 Task: Zoom the drawing page on 200%.
Action: Mouse moved to (115, 91)
Screenshot: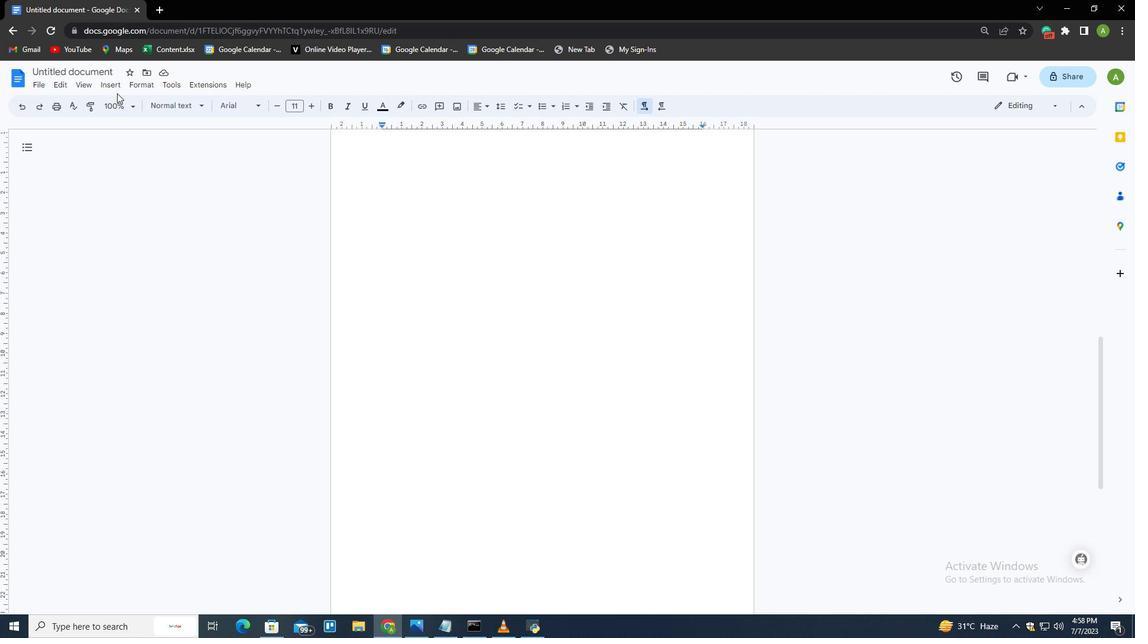 
Action: Mouse pressed left at (115, 91)
Screenshot: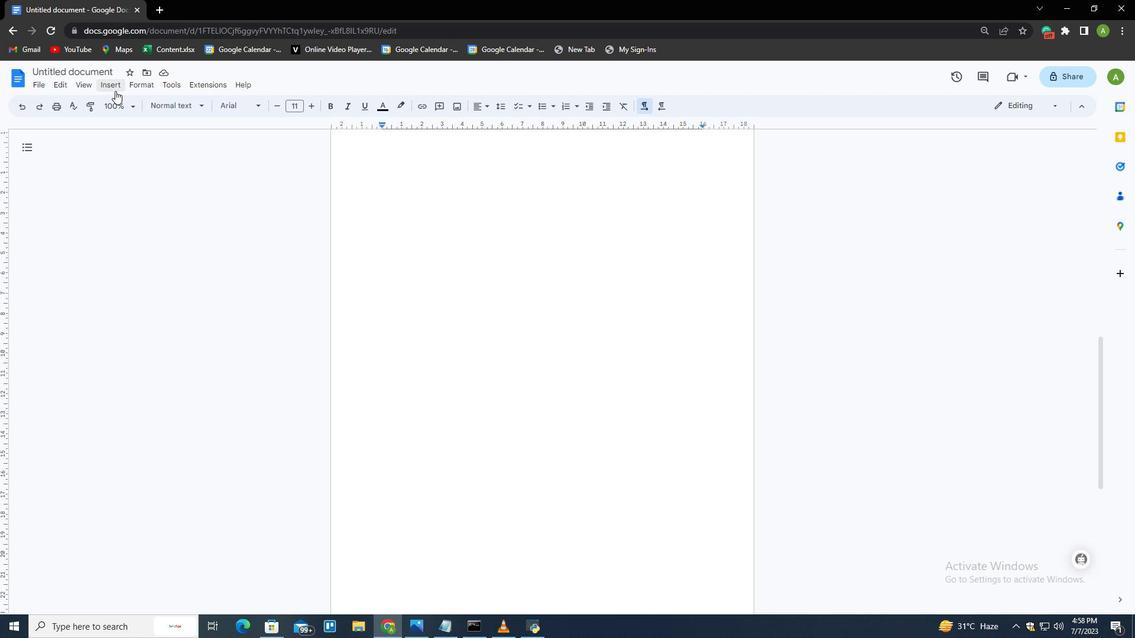 
Action: Mouse moved to (139, 142)
Screenshot: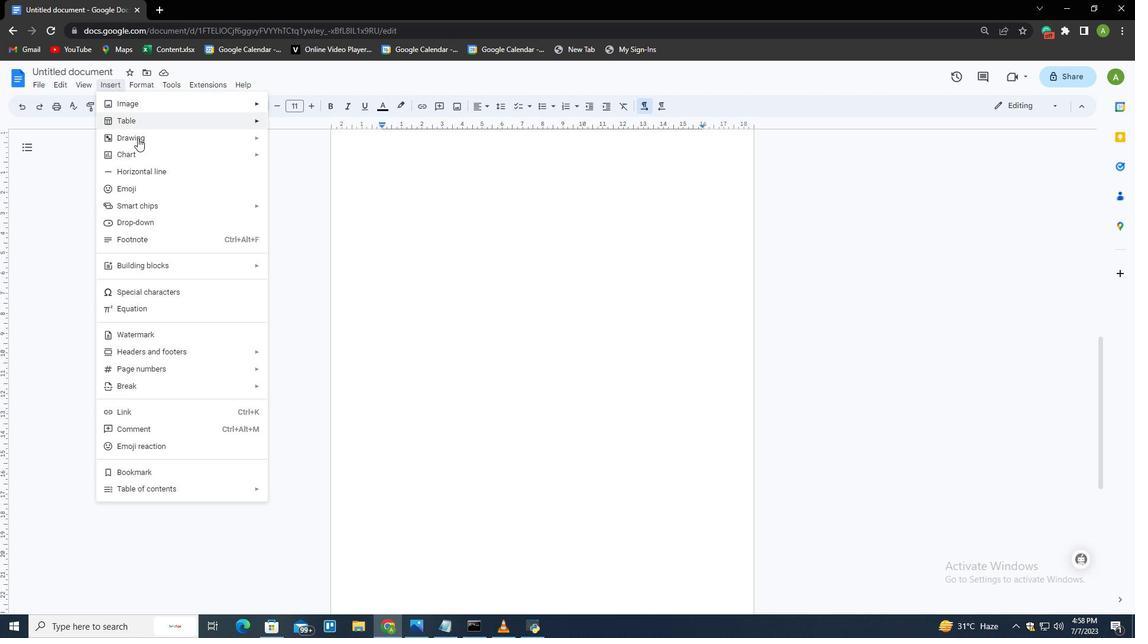 
Action: Mouse pressed left at (139, 142)
Screenshot: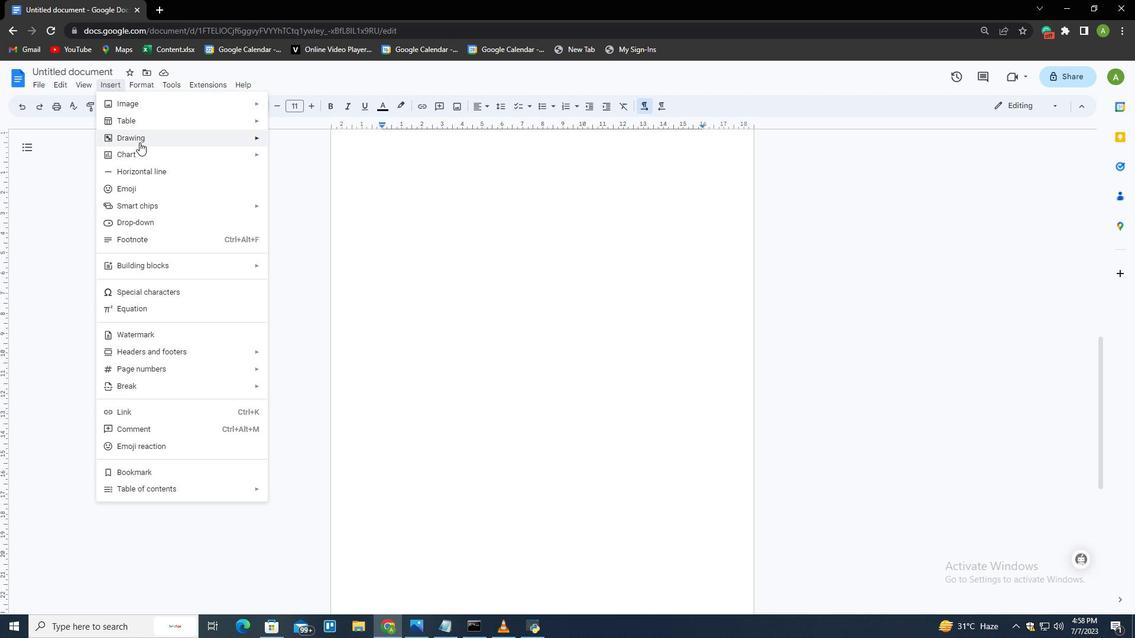 
Action: Mouse moved to (276, 137)
Screenshot: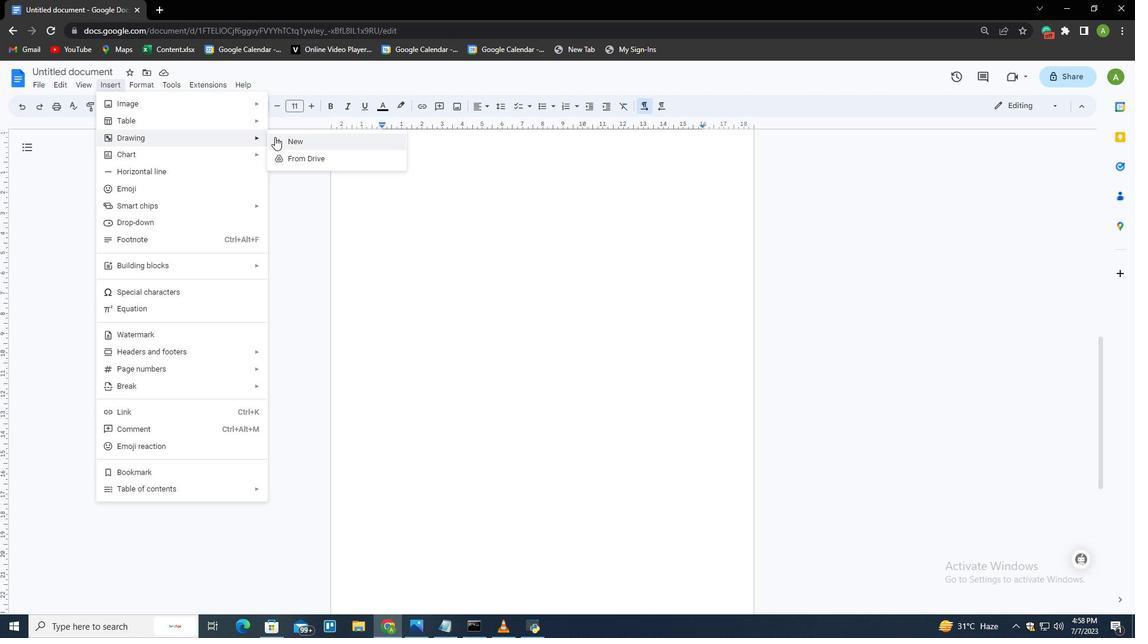 
Action: Mouse pressed left at (276, 137)
Screenshot: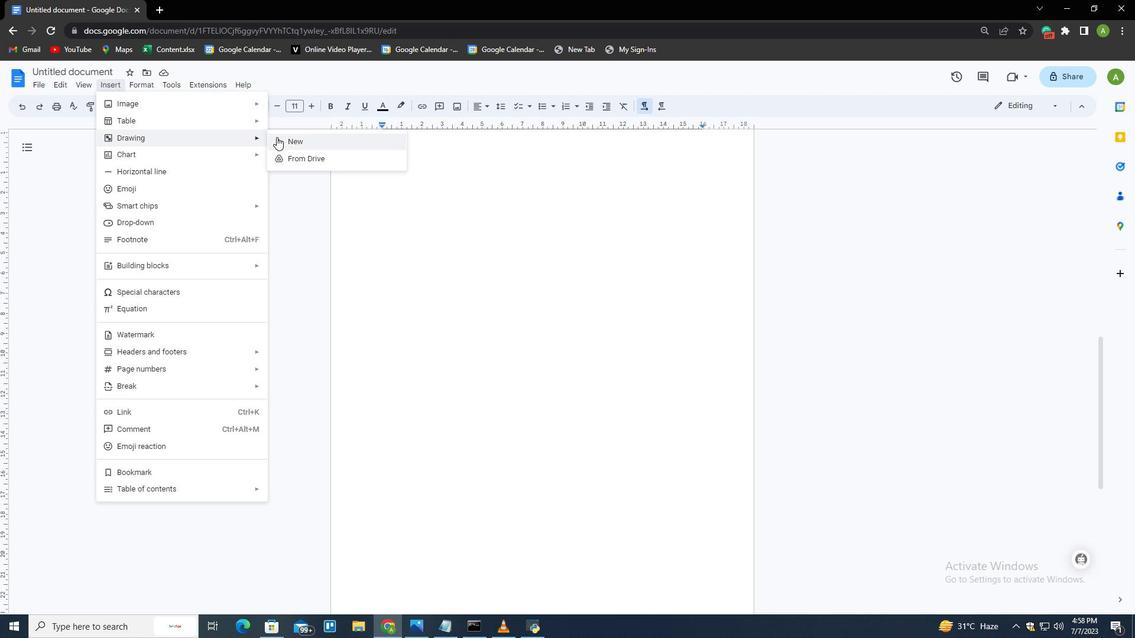 
Action: Mouse moved to (384, 128)
Screenshot: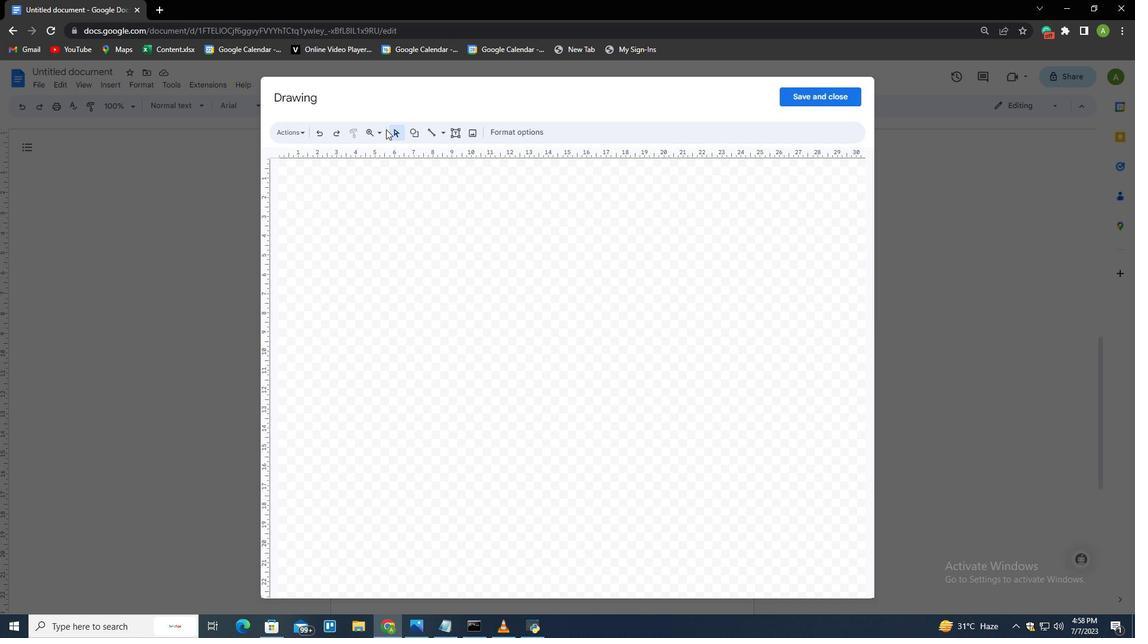 
Action: Mouse pressed left at (384, 128)
Screenshot: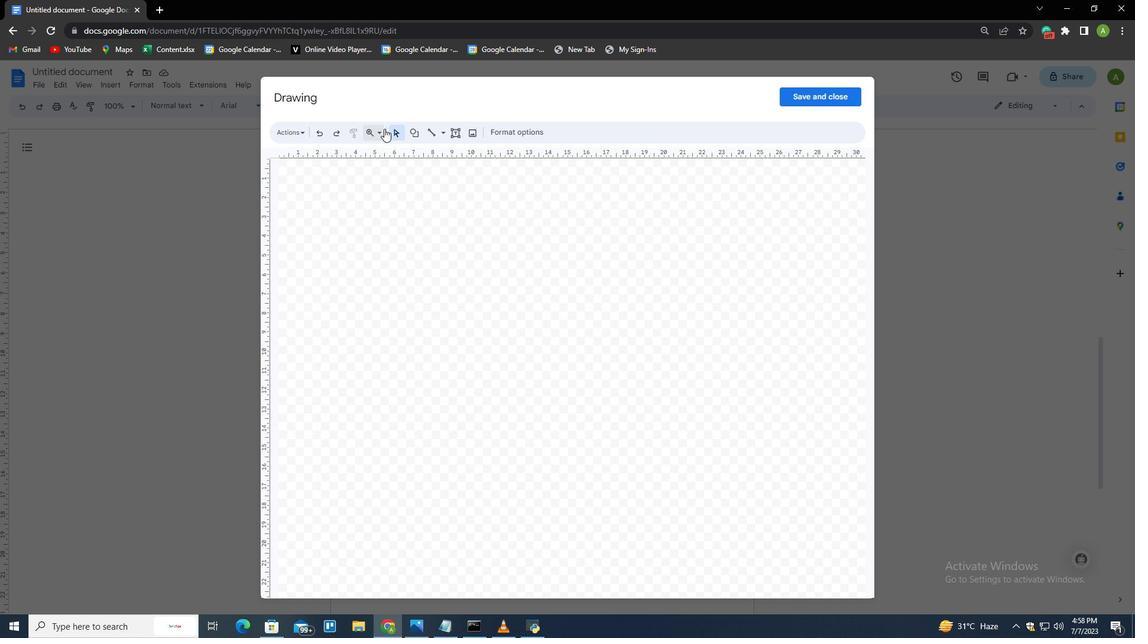 
Action: Mouse moved to (407, 246)
Screenshot: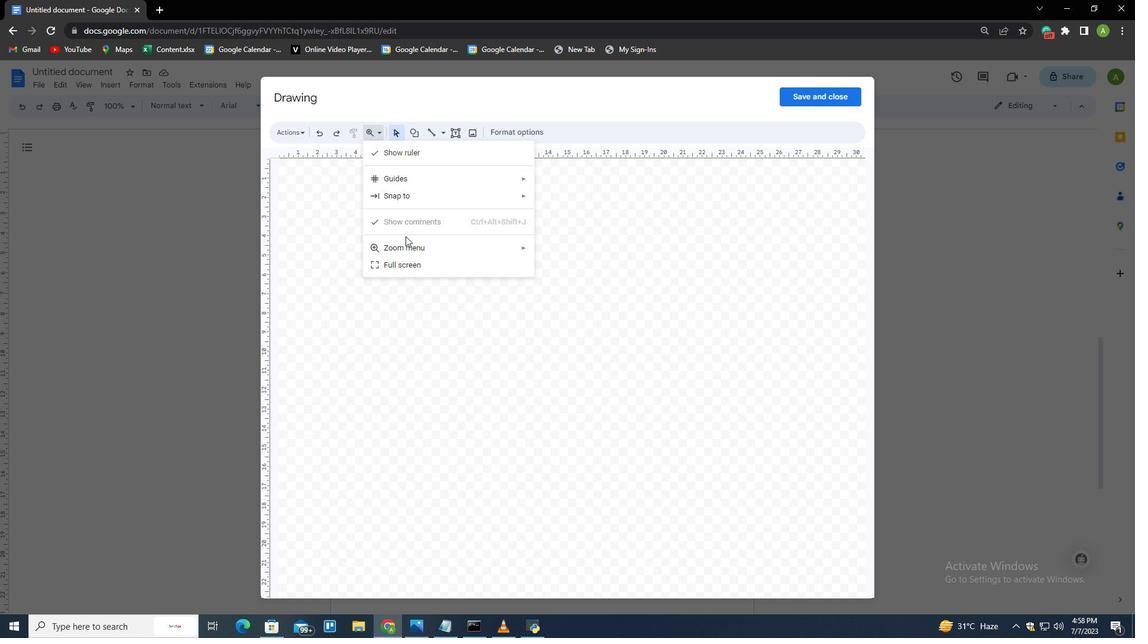 
Action: Mouse pressed left at (407, 246)
Screenshot: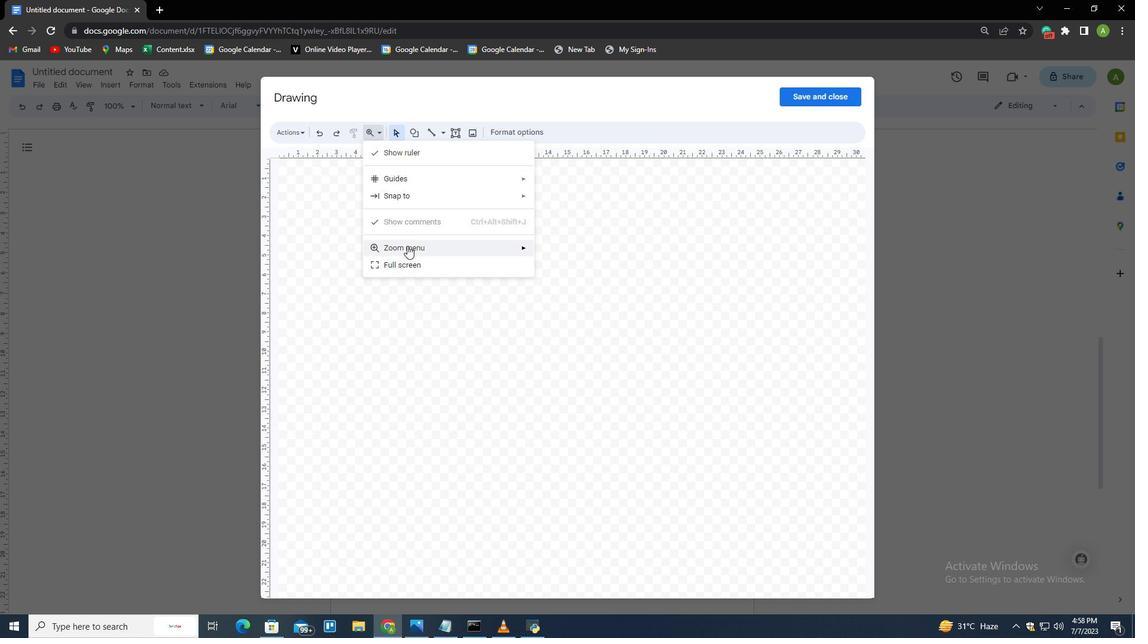 
Action: Mouse moved to (562, 370)
Screenshot: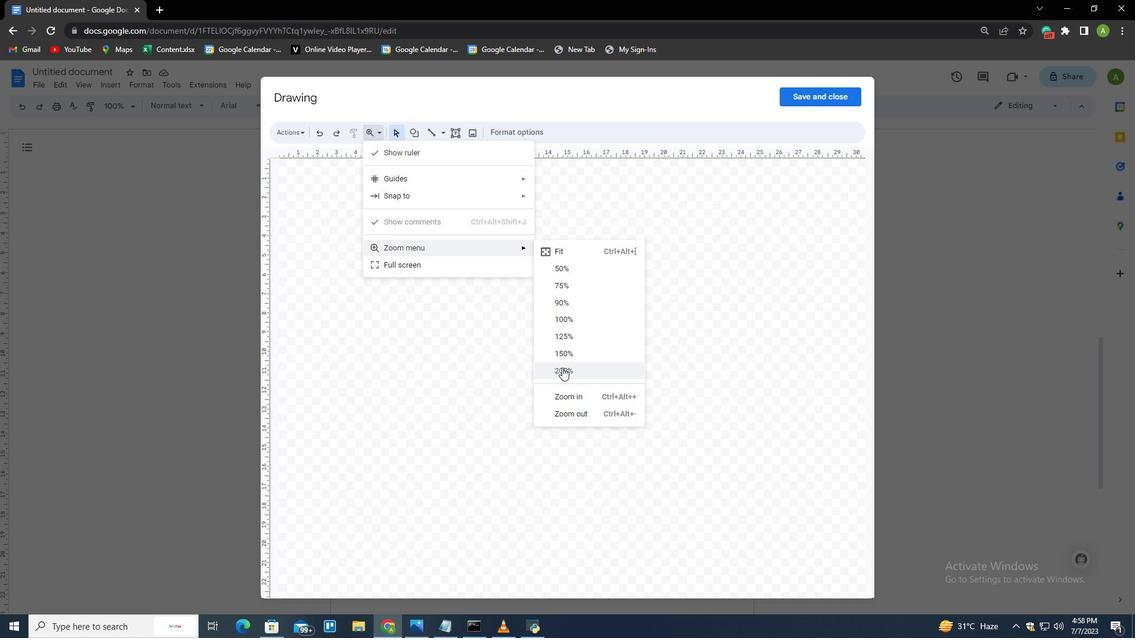 
Action: Mouse pressed left at (562, 370)
Screenshot: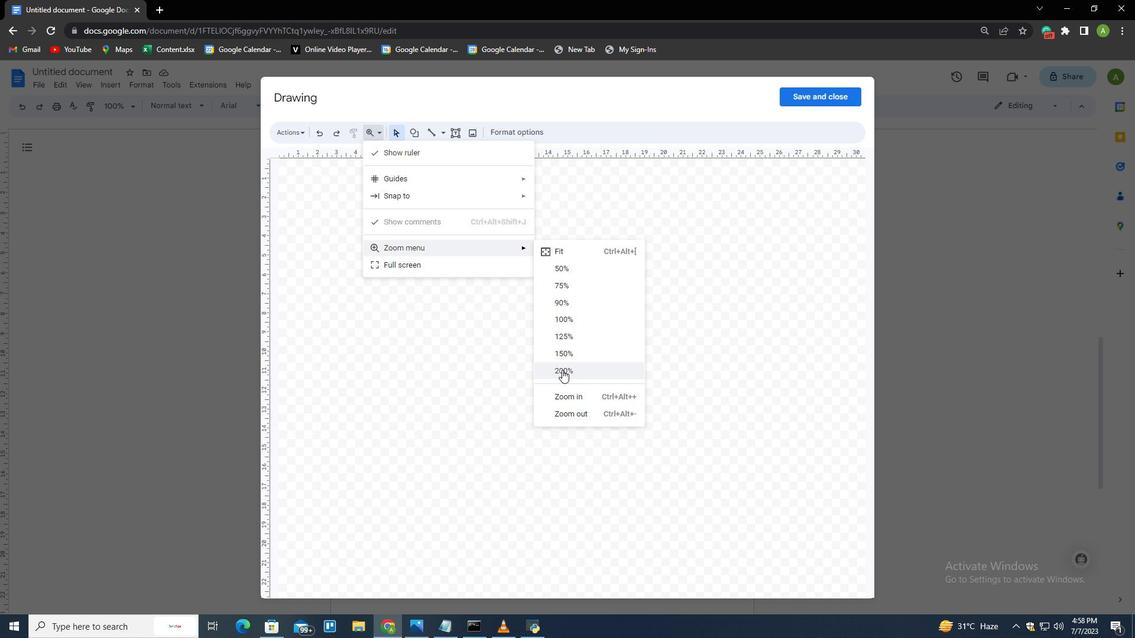 
Action: Mouse moved to (564, 368)
Screenshot: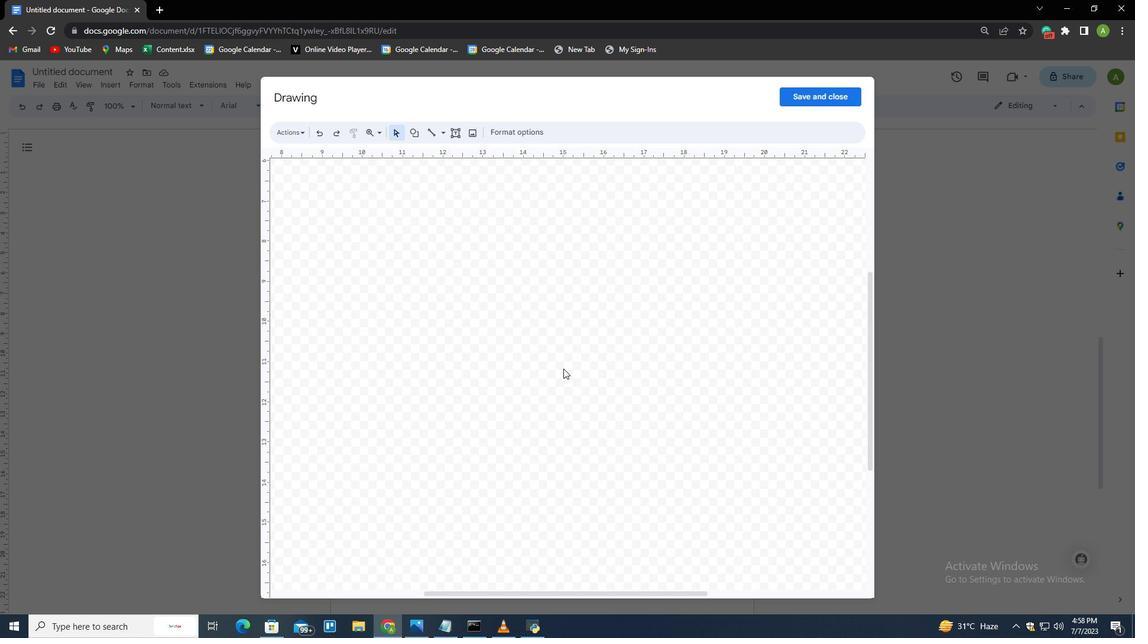 
